 Task: Create a new meeting in Outlook and insert the 'Discussions' business card into the invitation.
Action: Mouse moved to (10, 57)
Screenshot: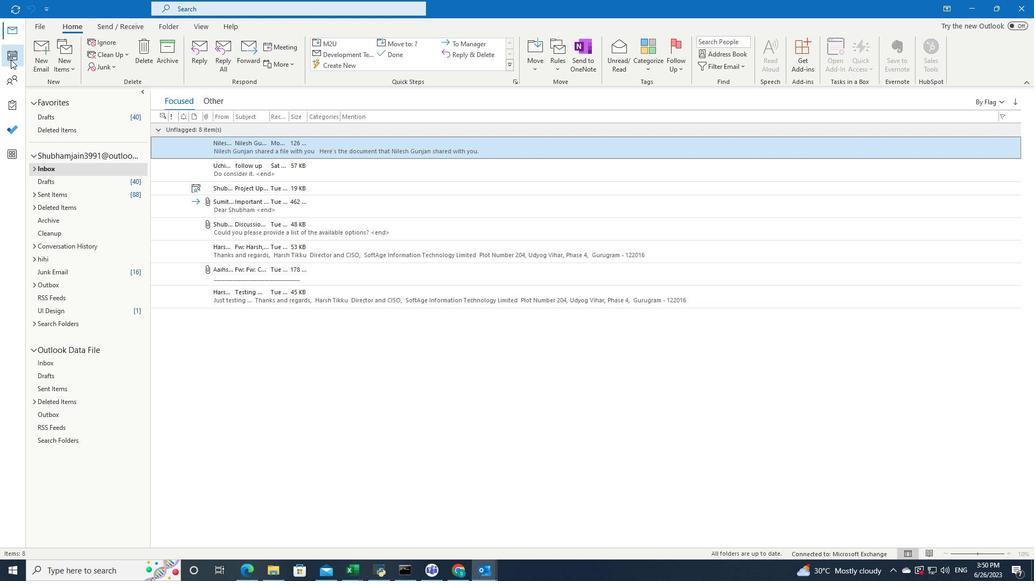 
Action: Mouse pressed left at (10, 57)
Screenshot: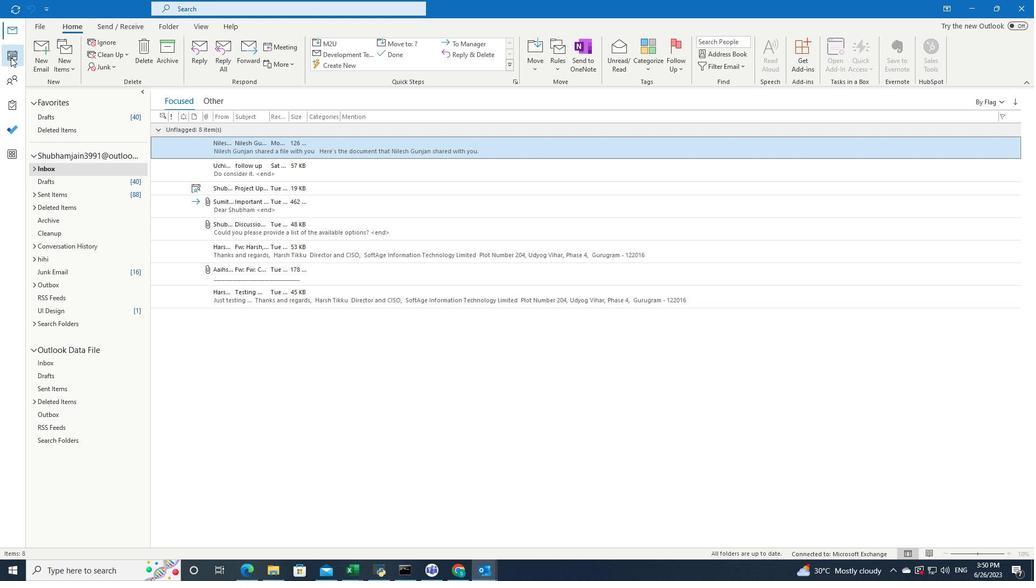 
Action: Mouse moved to (81, 52)
Screenshot: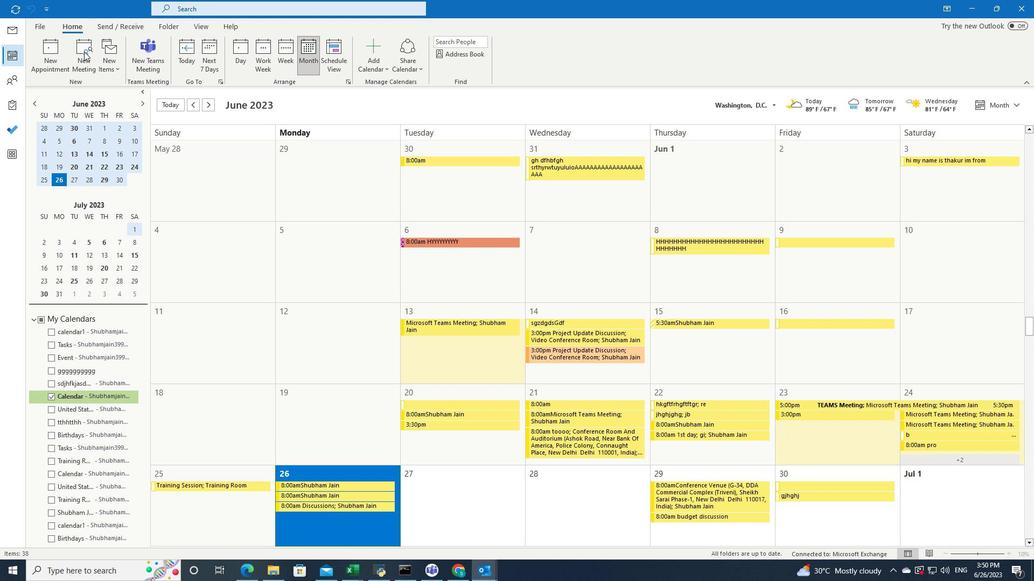 
Action: Mouse pressed left at (81, 52)
Screenshot: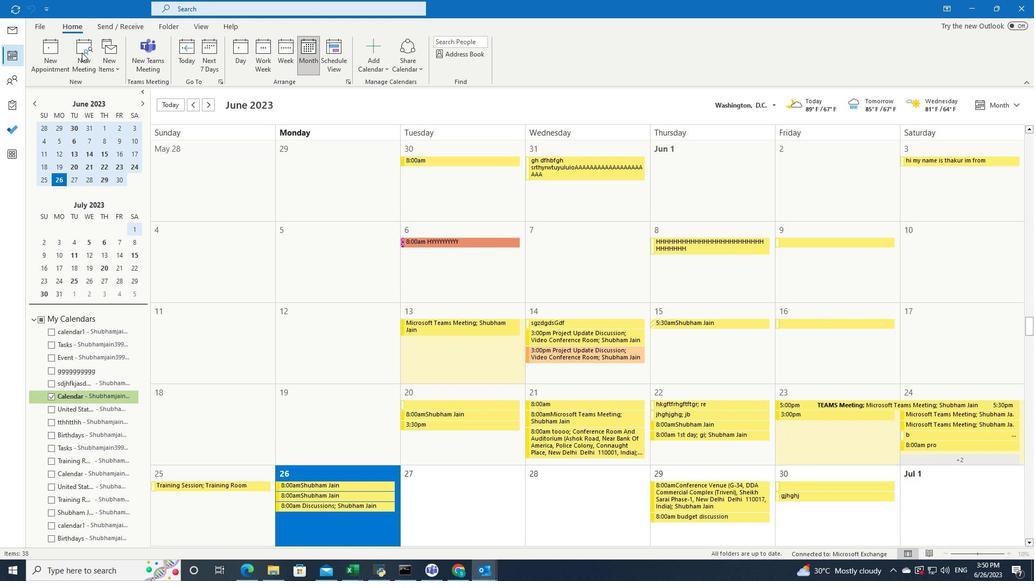 
Action: Mouse moved to (163, 26)
Screenshot: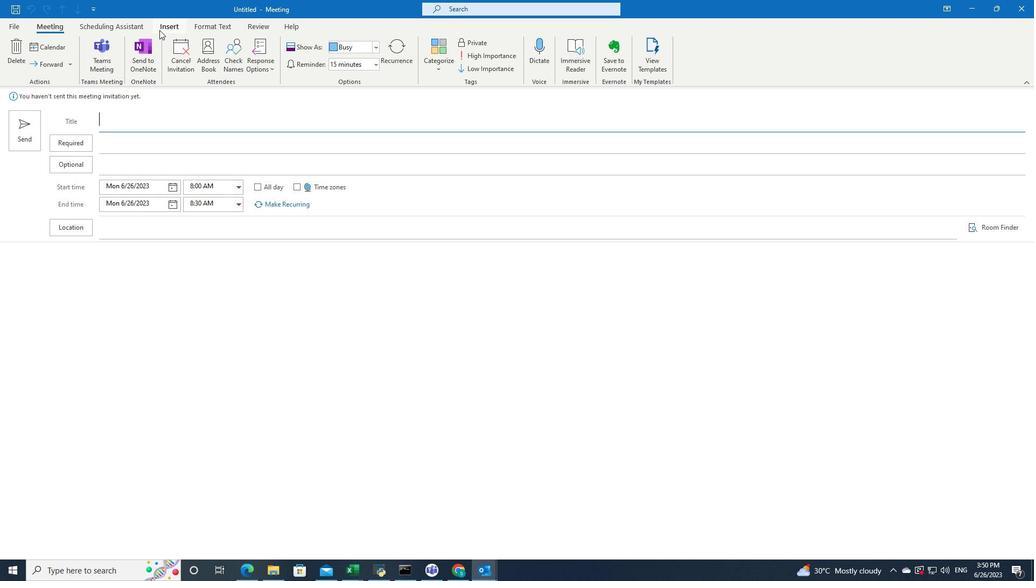 
Action: Mouse pressed left at (163, 26)
Screenshot: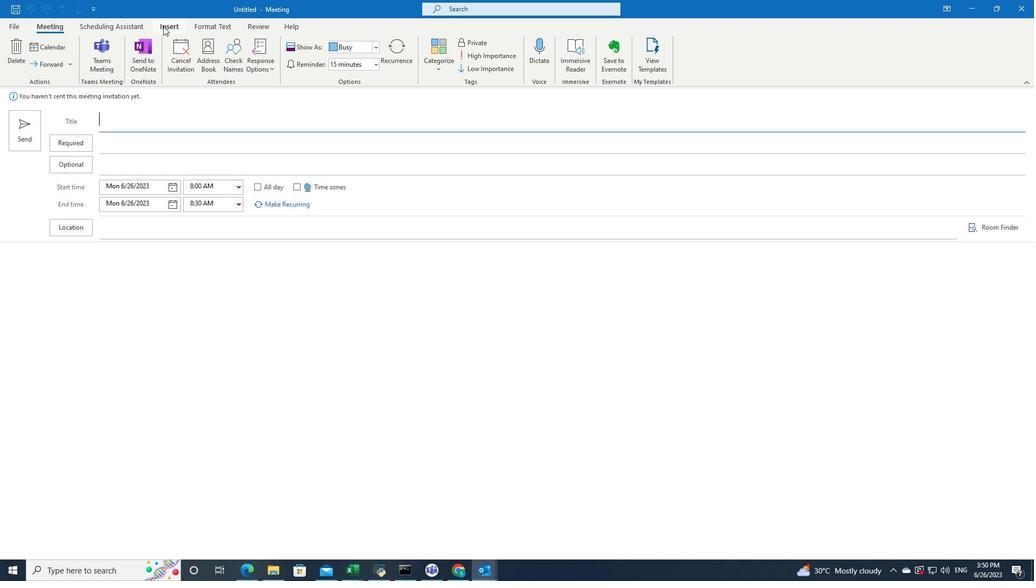 
Action: Mouse moved to (73, 71)
Screenshot: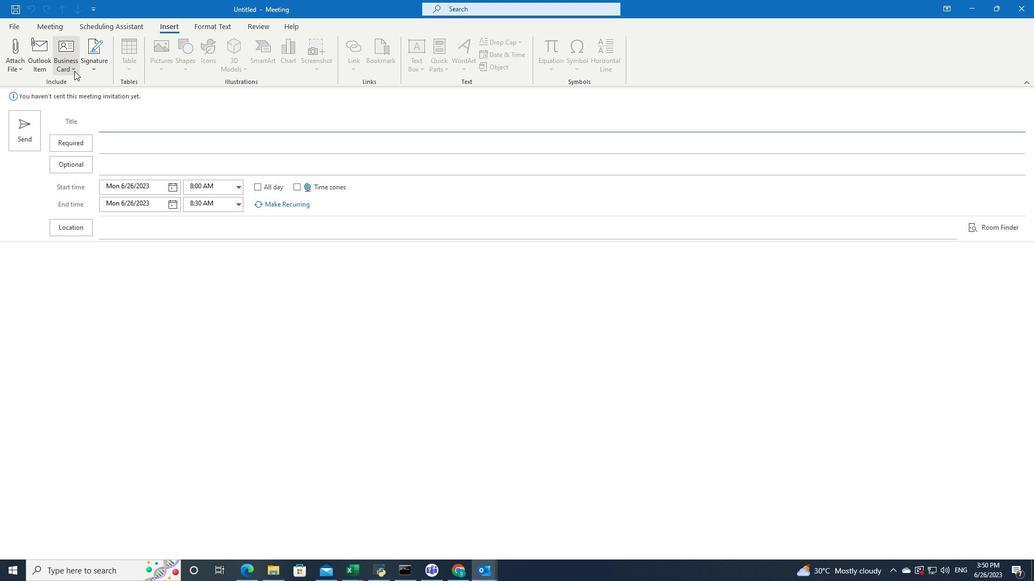 
Action: Mouse pressed left at (73, 71)
Screenshot: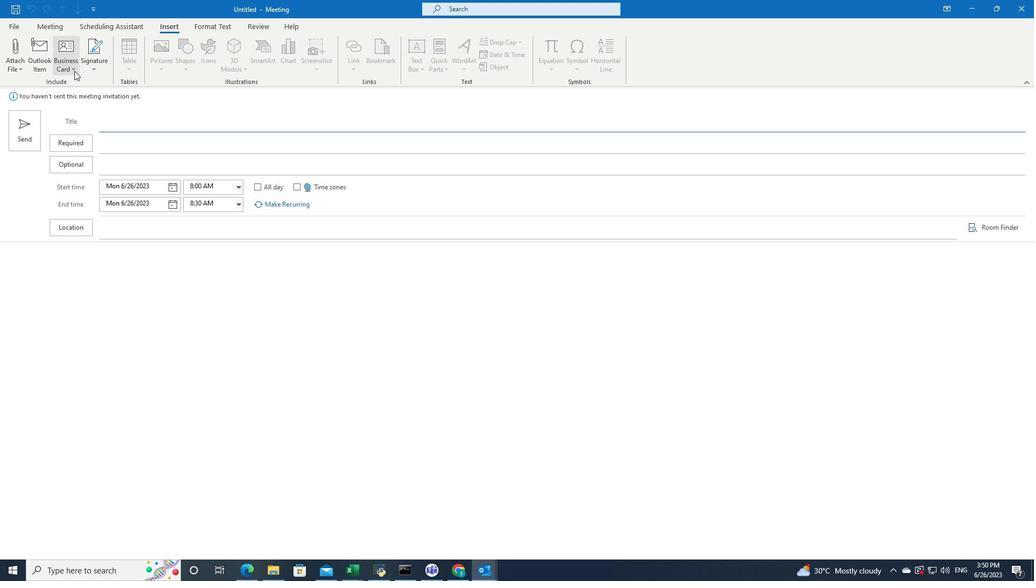 
Action: Mouse moved to (88, 113)
Screenshot: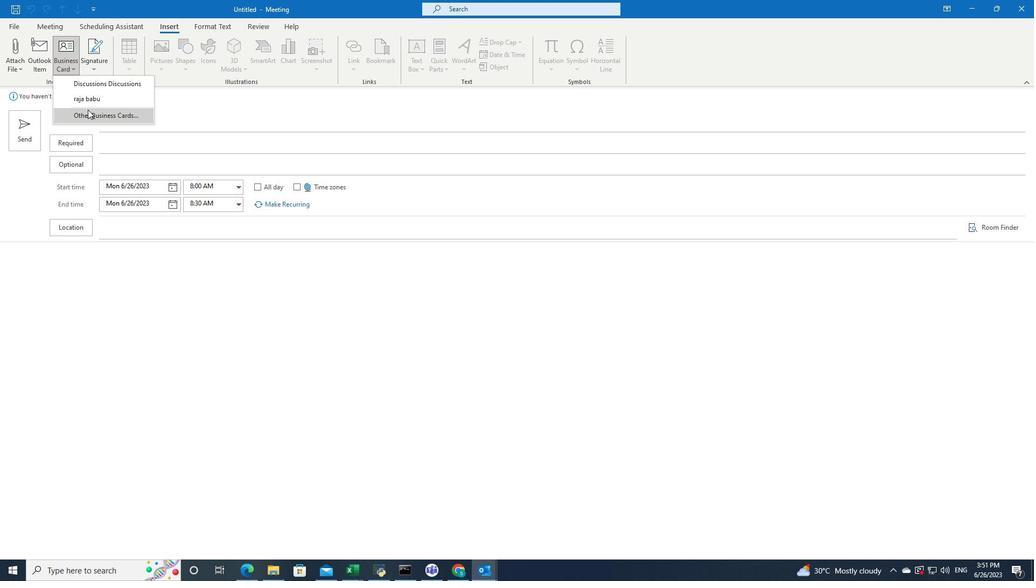 
Action: Mouse pressed left at (88, 113)
Screenshot: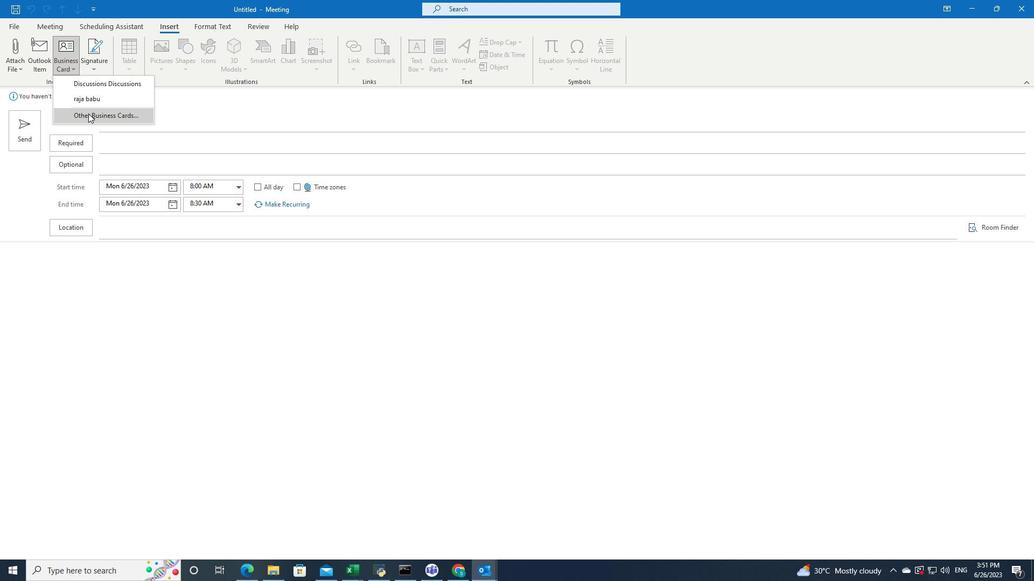 
Action: Mouse moved to (433, 233)
Screenshot: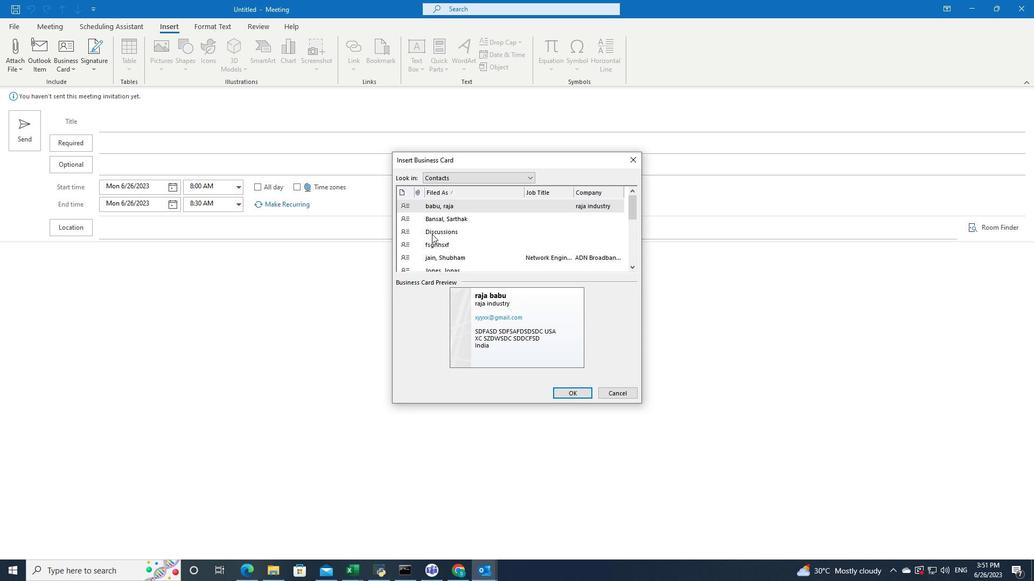 
Action: Mouse pressed left at (433, 233)
Screenshot: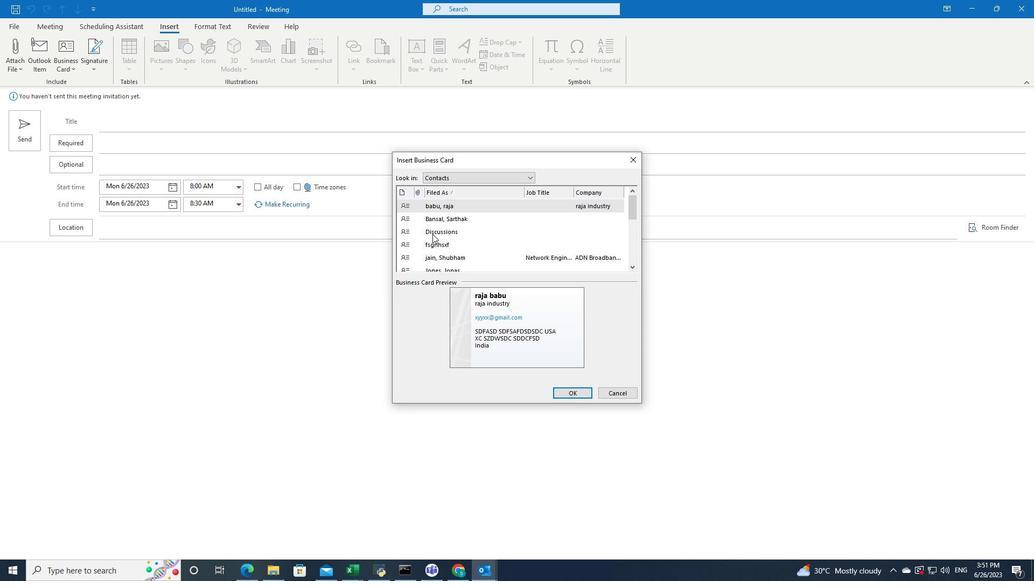 
Action: Mouse moved to (577, 396)
Screenshot: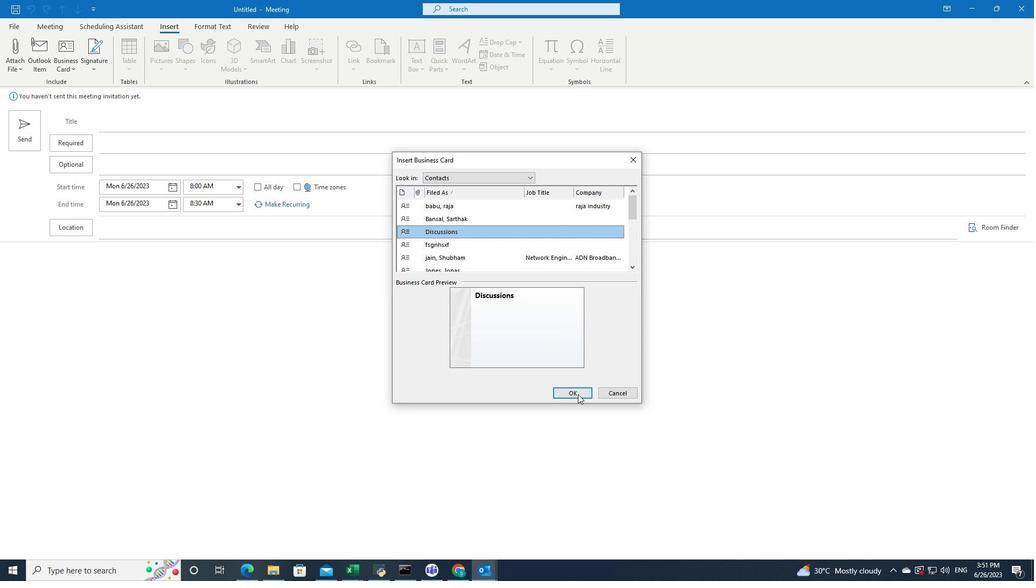 
Action: Mouse pressed left at (577, 396)
Screenshot: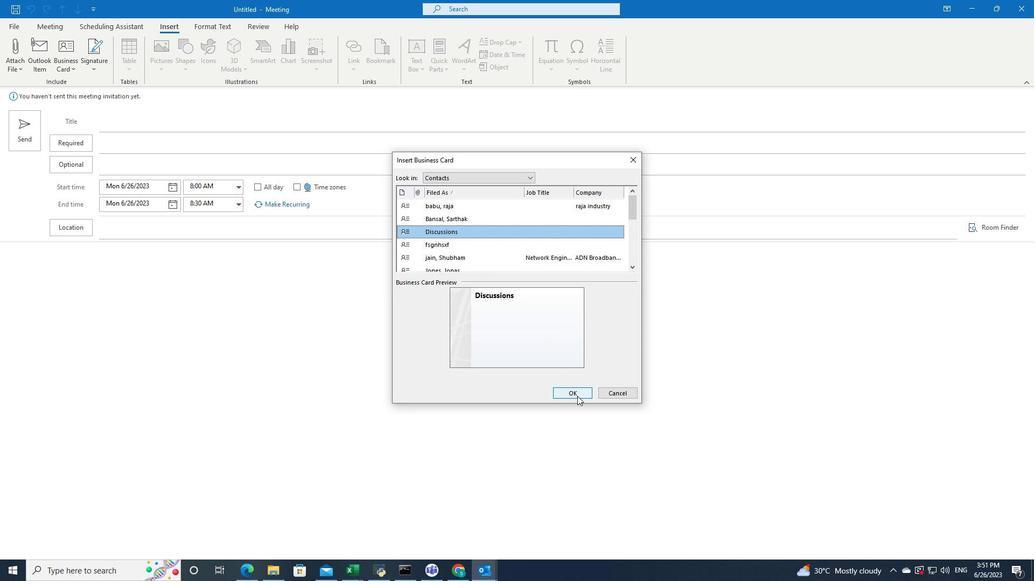 
Action: Mouse moved to (342, 336)
Screenshot: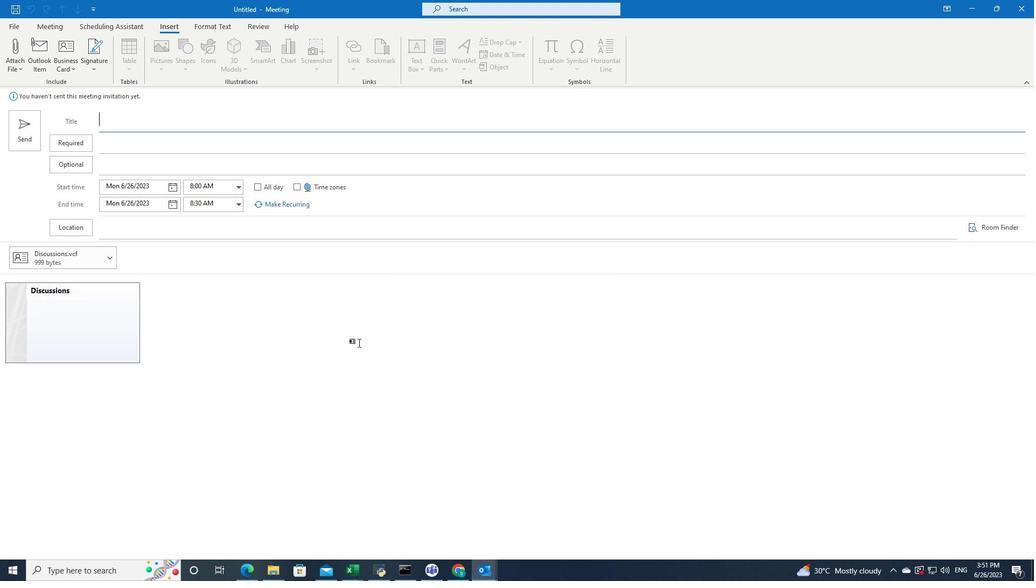 
